 Task: Reset the filters
Action: Mouse moved to (19, 142)
Screenshot: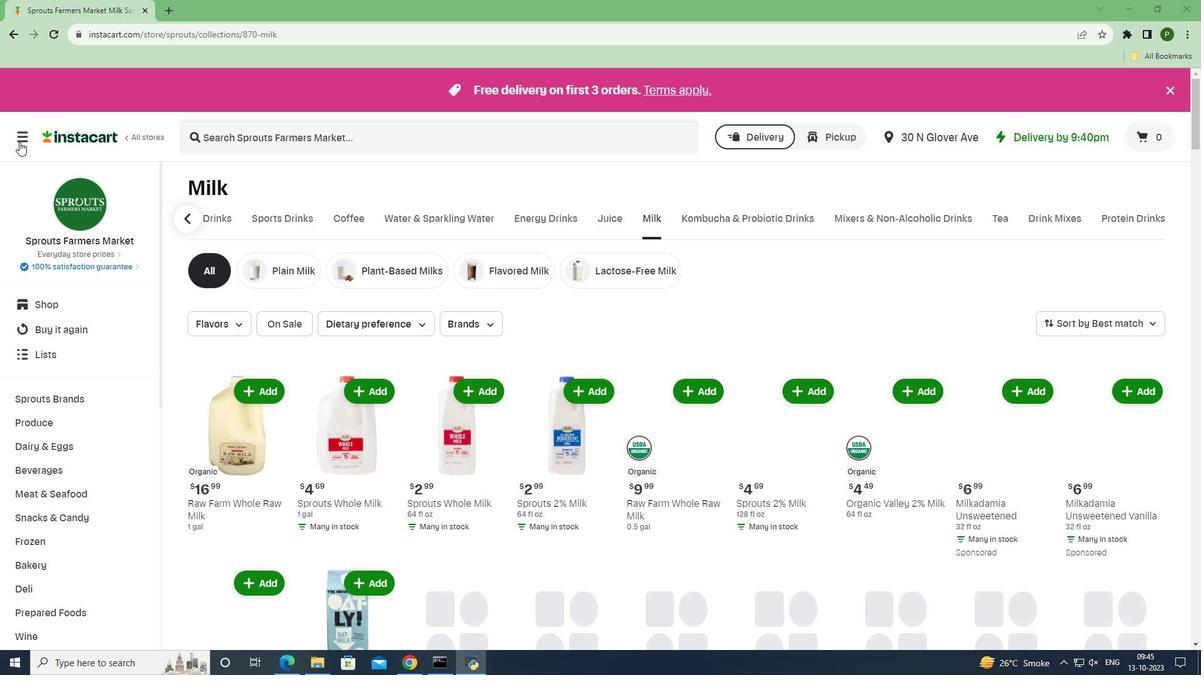 
Action: Mouse pressed left at (19, 142)
Screenshot: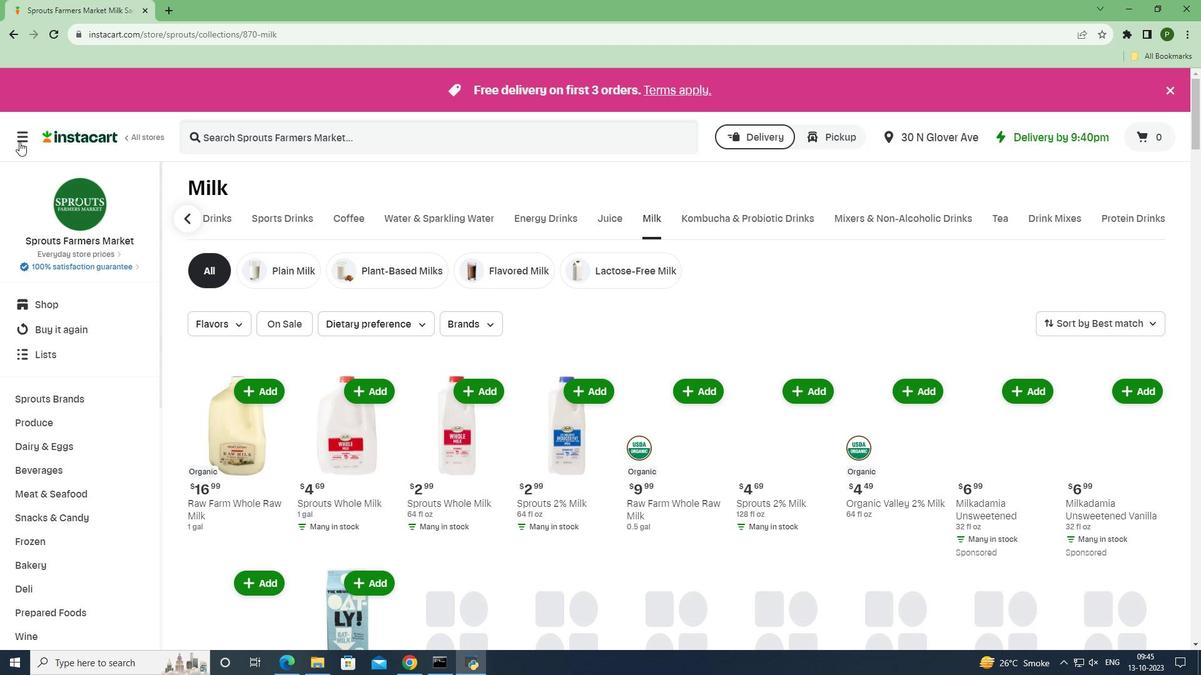
Action: Mouse moved to (43, 330)
Screenshot: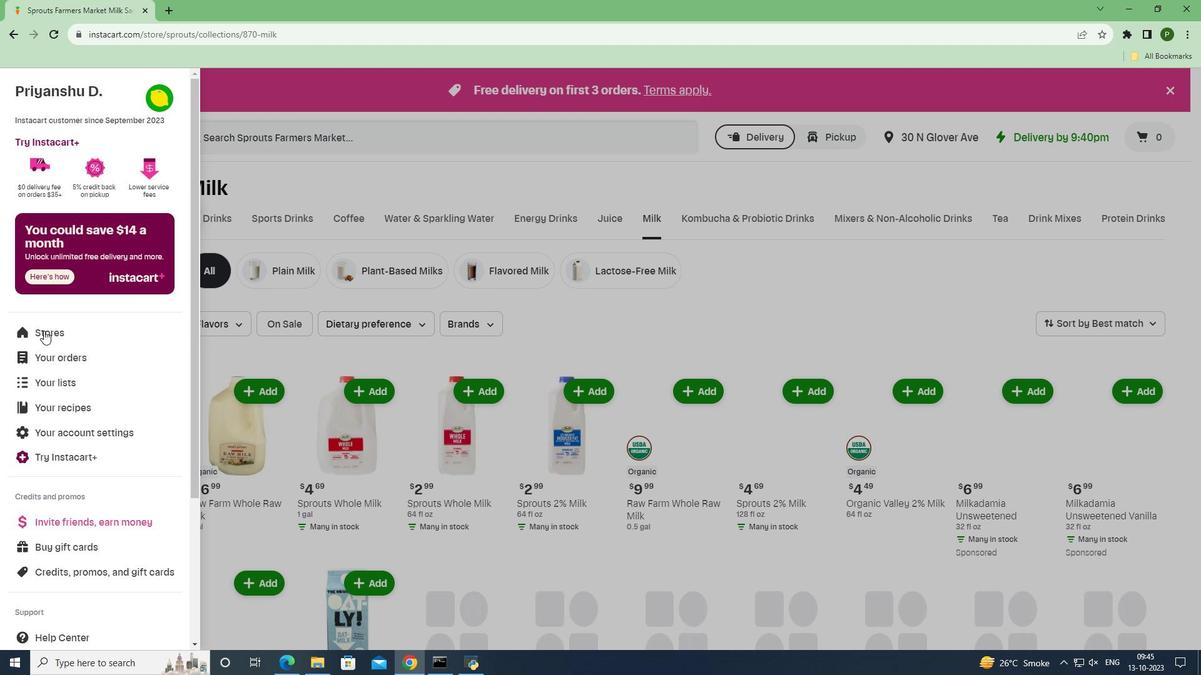 
Action: Mouse pressed left at (43, 330)
Screenshot: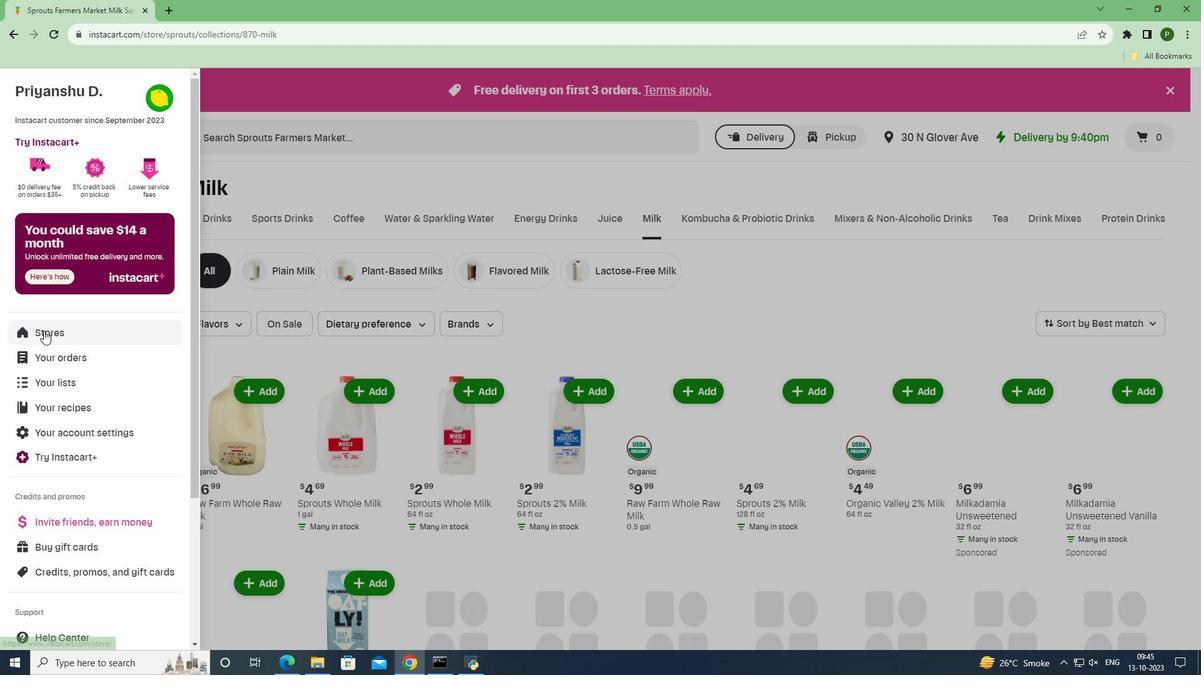 
Action: Mouse moved to (278, 146)
Screenshot: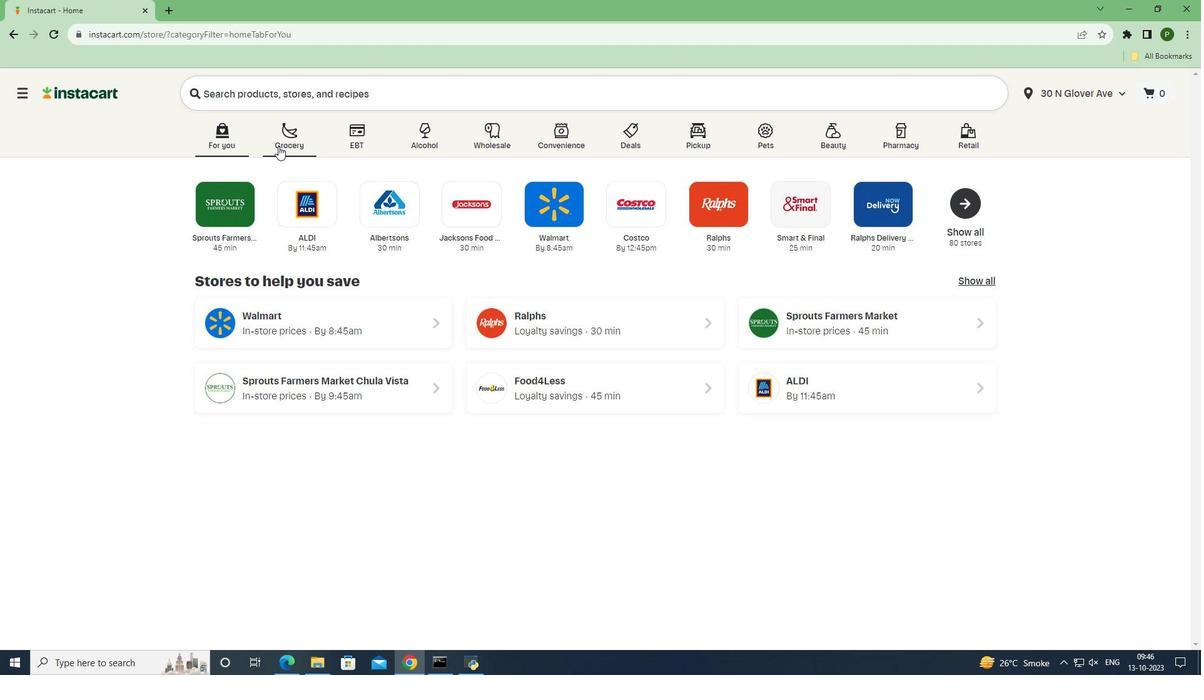 
Action: Mouse pressed left at (278, 146)
Screenshot: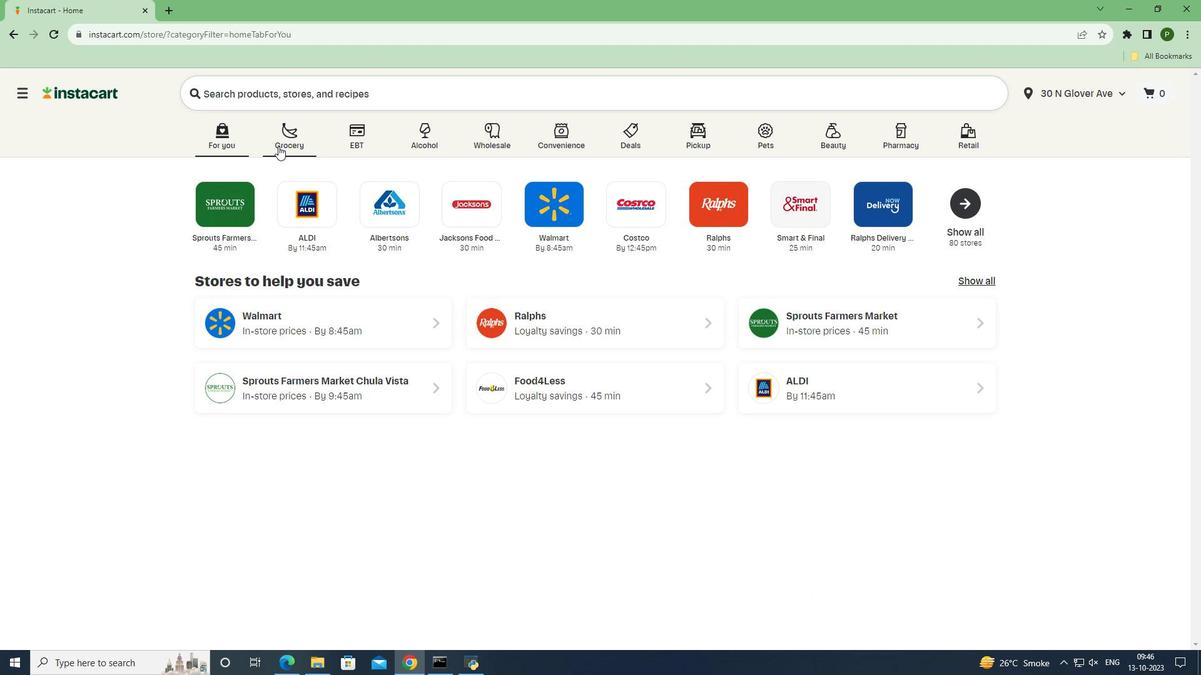
Action: Mouse moved to (762, 292)
Screenshot: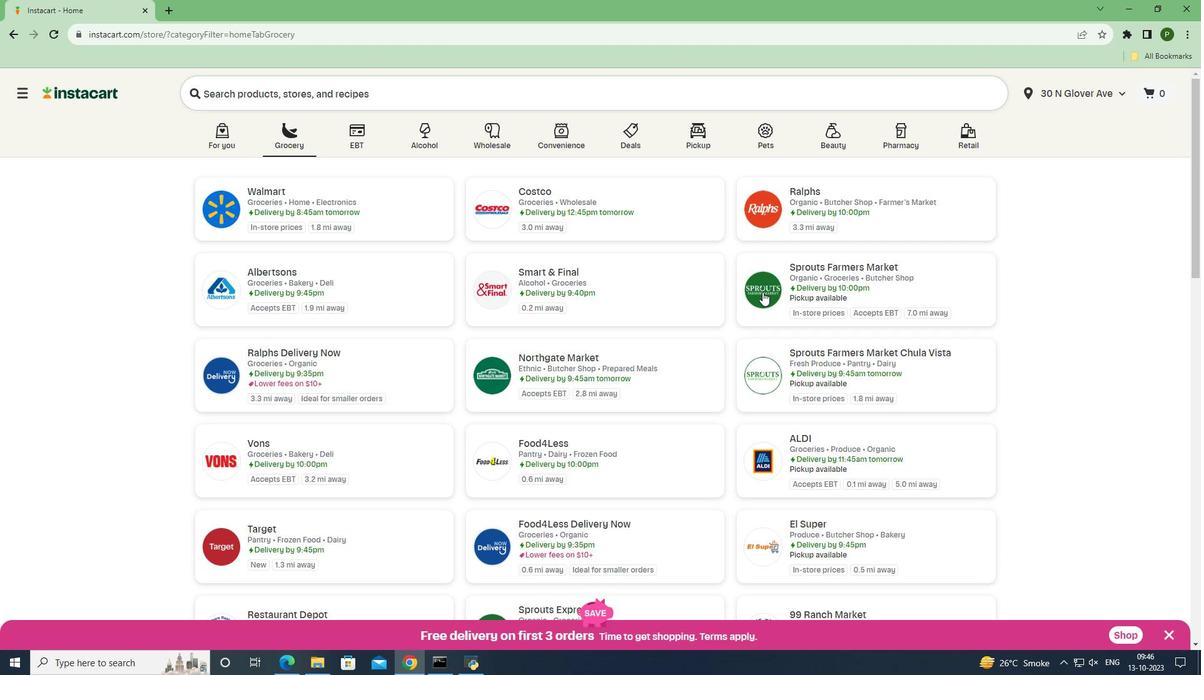 
Action: Mouse pressed left at (762, 292)
Screenshot: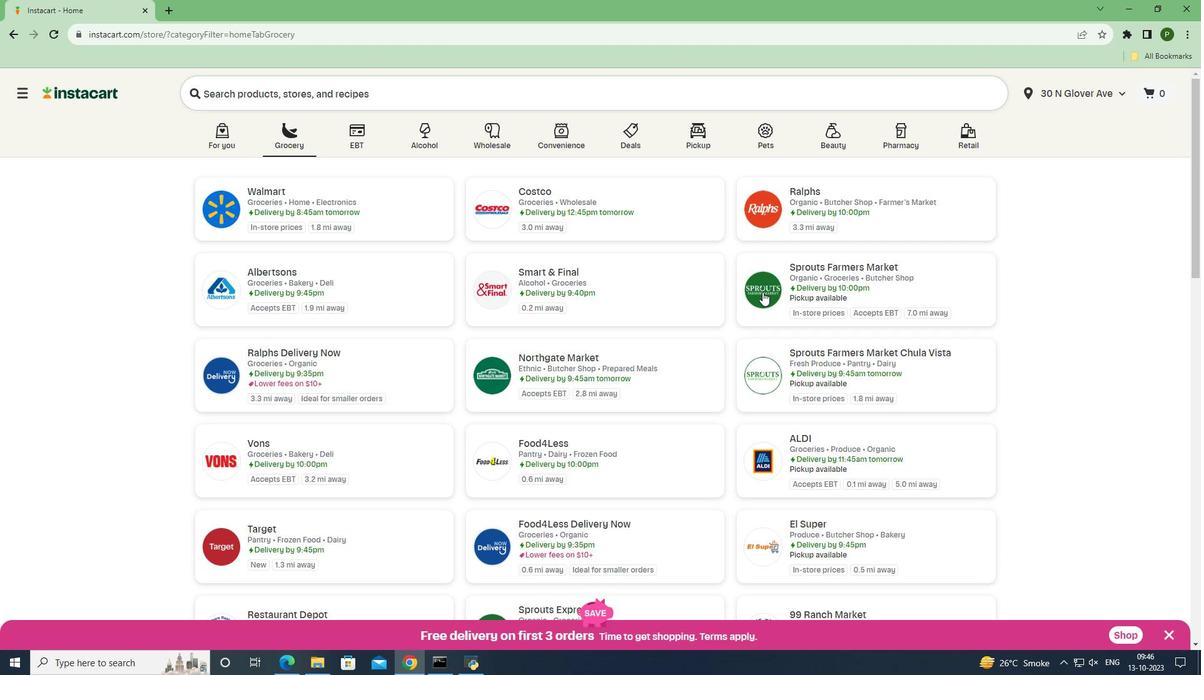 
Action: Mouse moved to (76, 437)
Screenshot: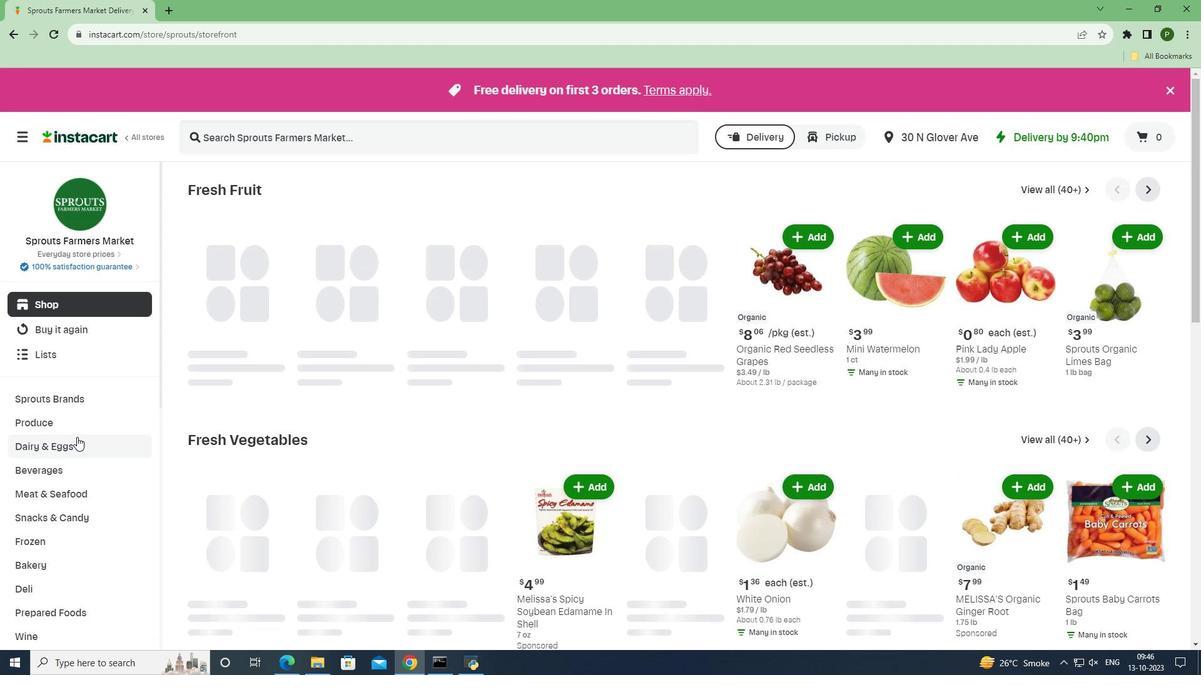 
Action: Mouse pressed left at (76, 437)
Screenshot: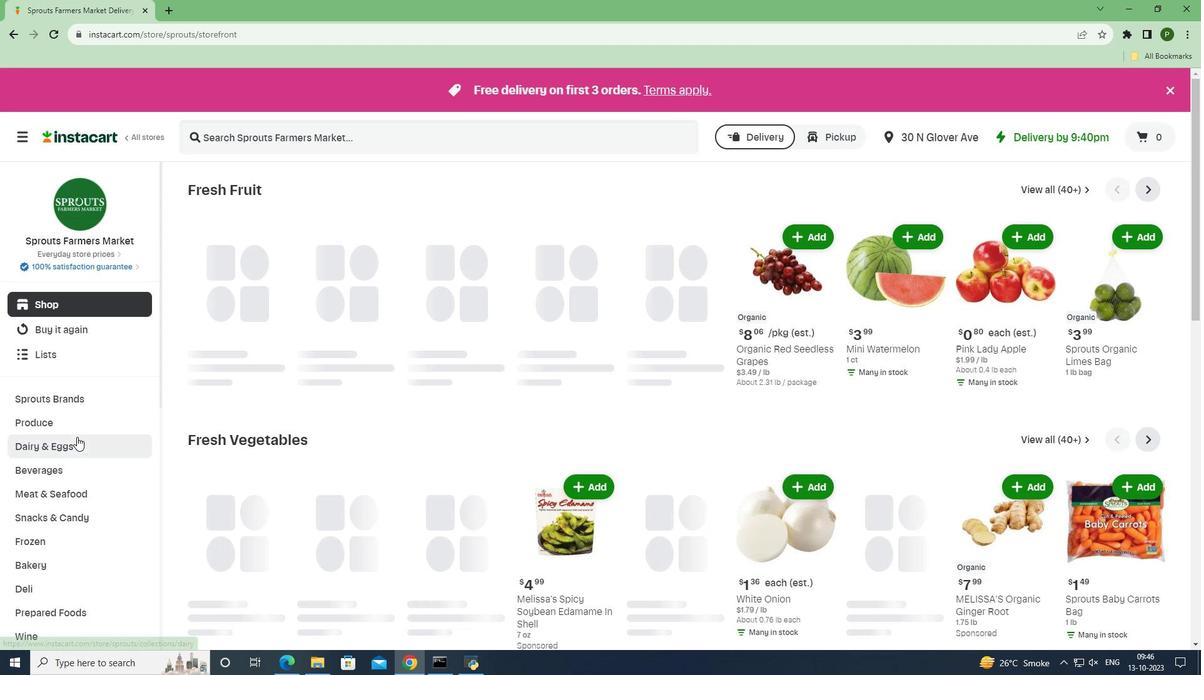 
Action: Mouse moved to (76, 470)
Screenshot: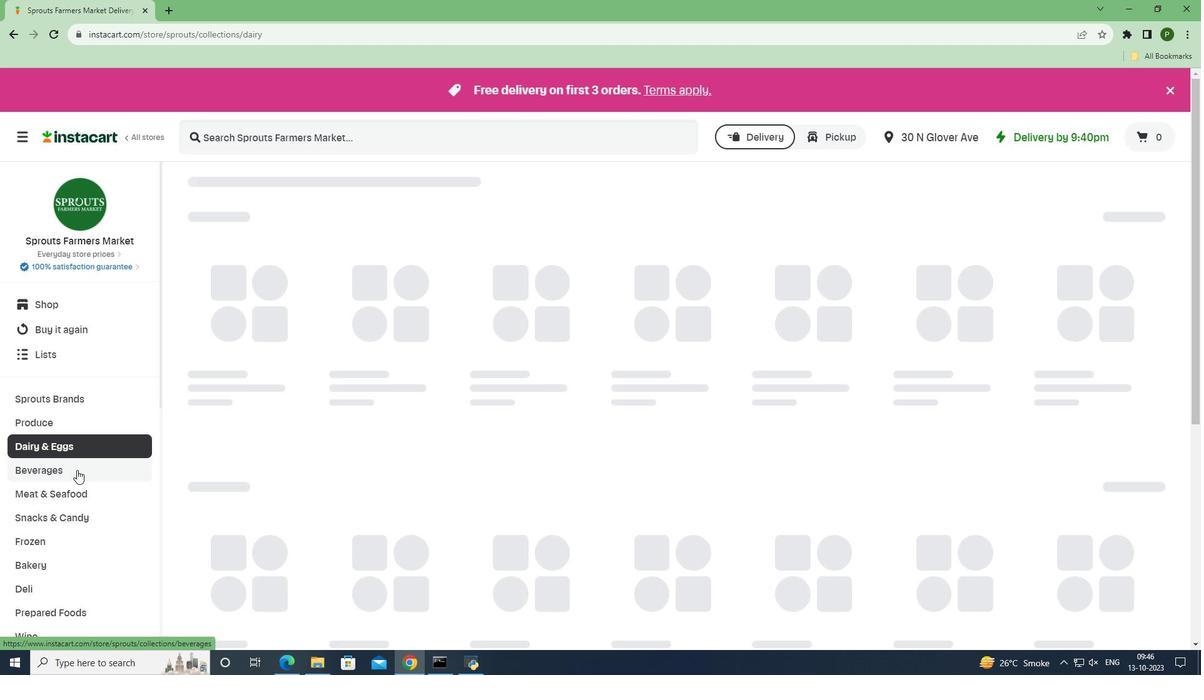 
Action: Mouse pressed left at (76, 470)
Screenshot: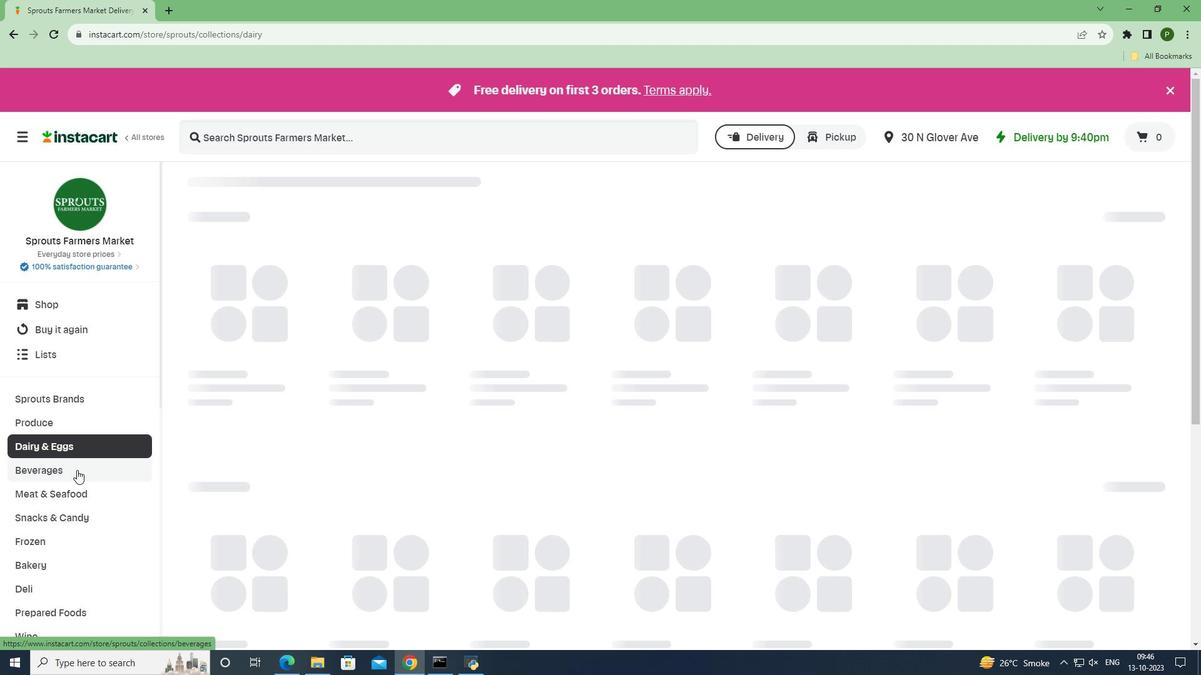 
Action: Mouse moved to (694, 218)
Screenshot: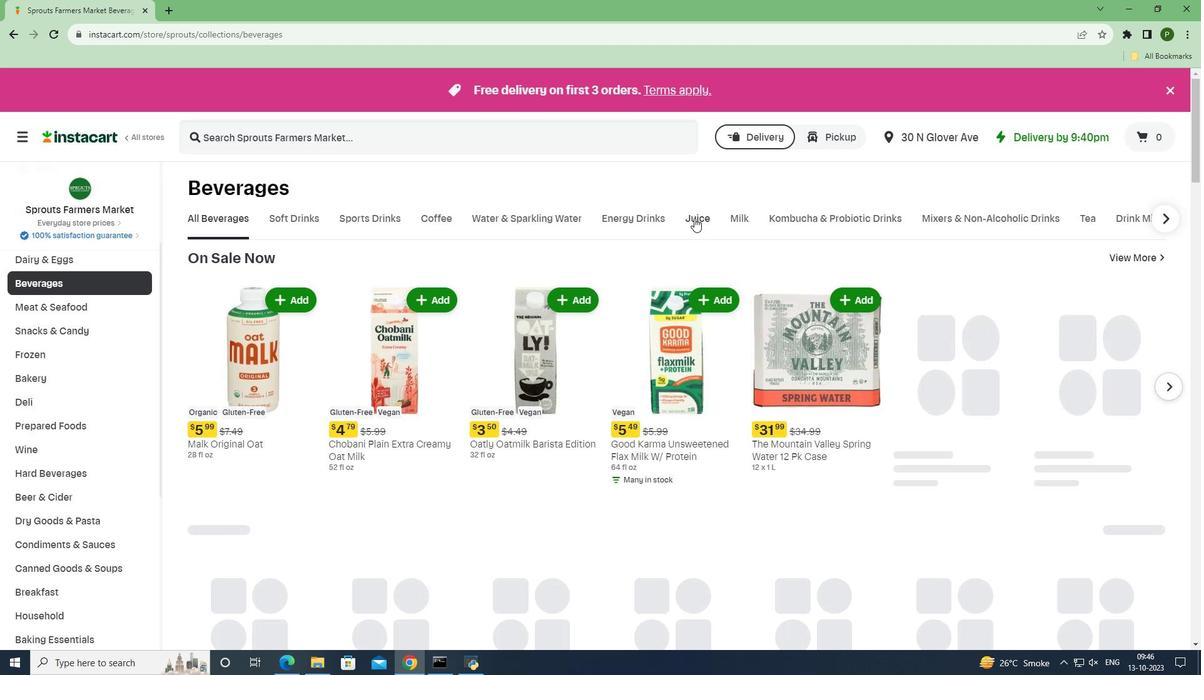 
Action: Mouse pressed left at (694, 218)
Screenshot: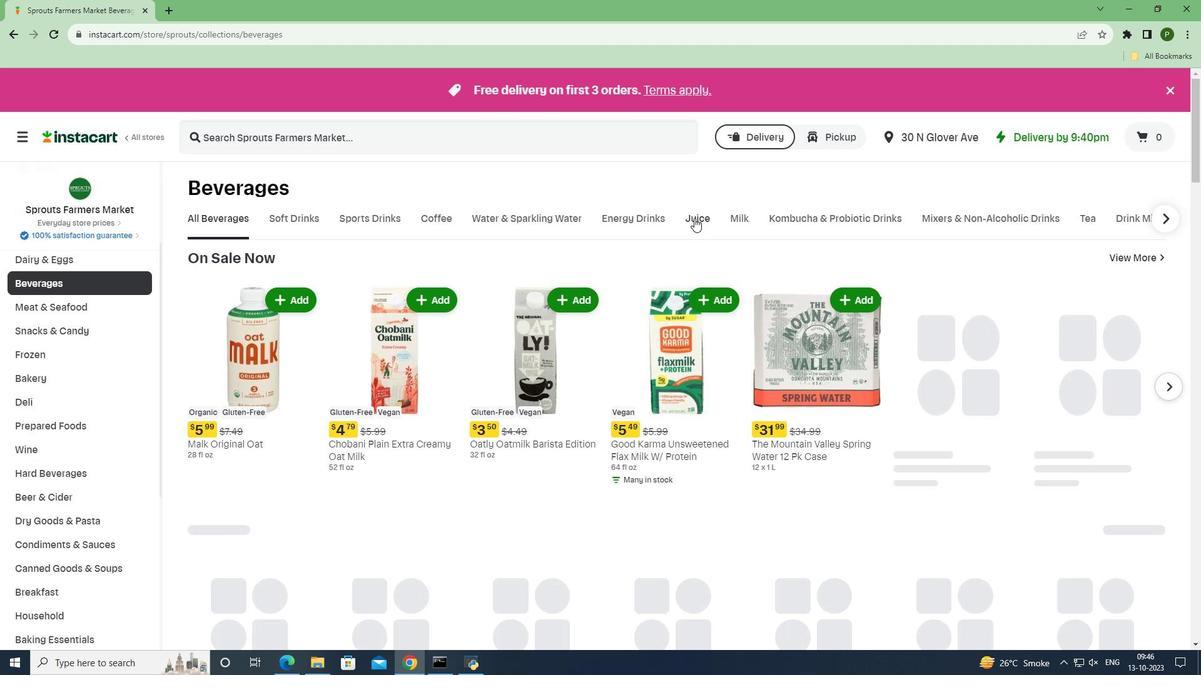 
Action: Mouse moved to (492, 325)
Screenshot: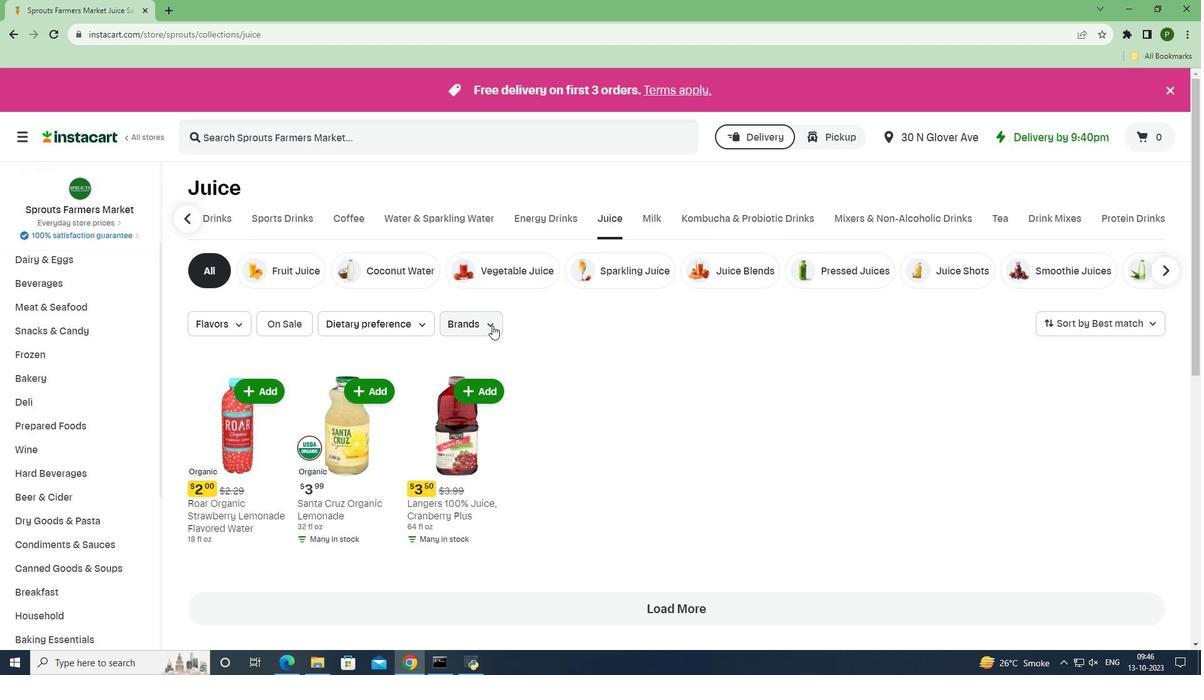 
Action: Mouse pressed left at (492, 325)
Screenshot: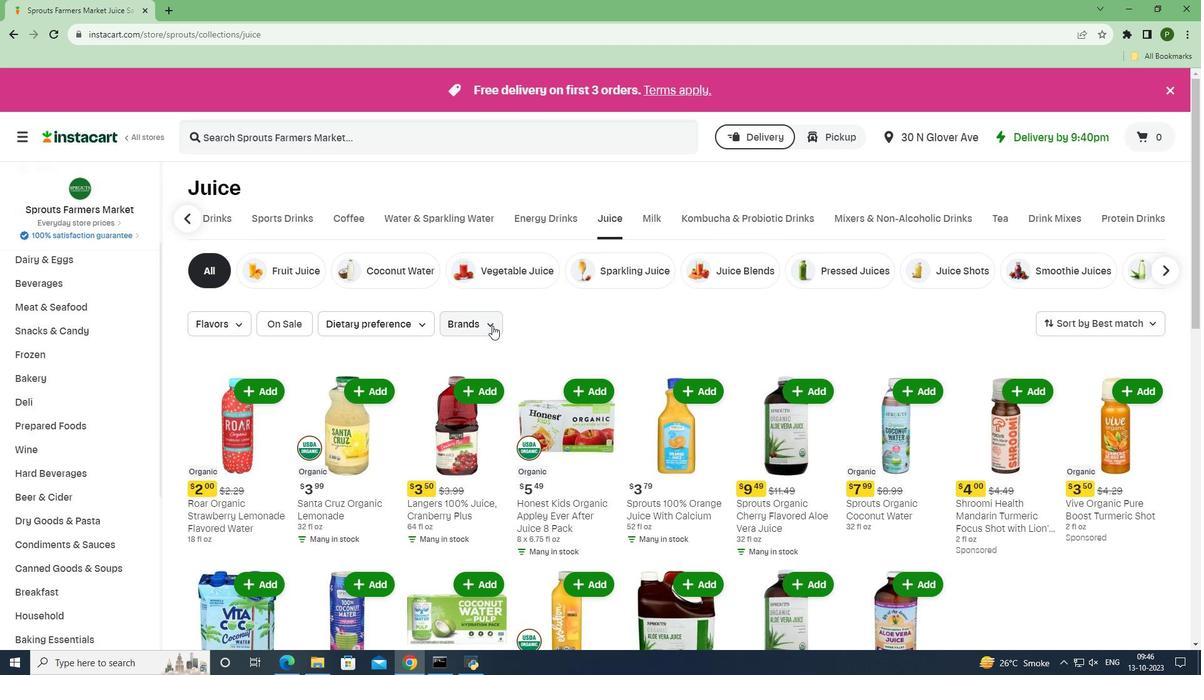 
Action: Mouse moved to (490, 384)
Screenshot: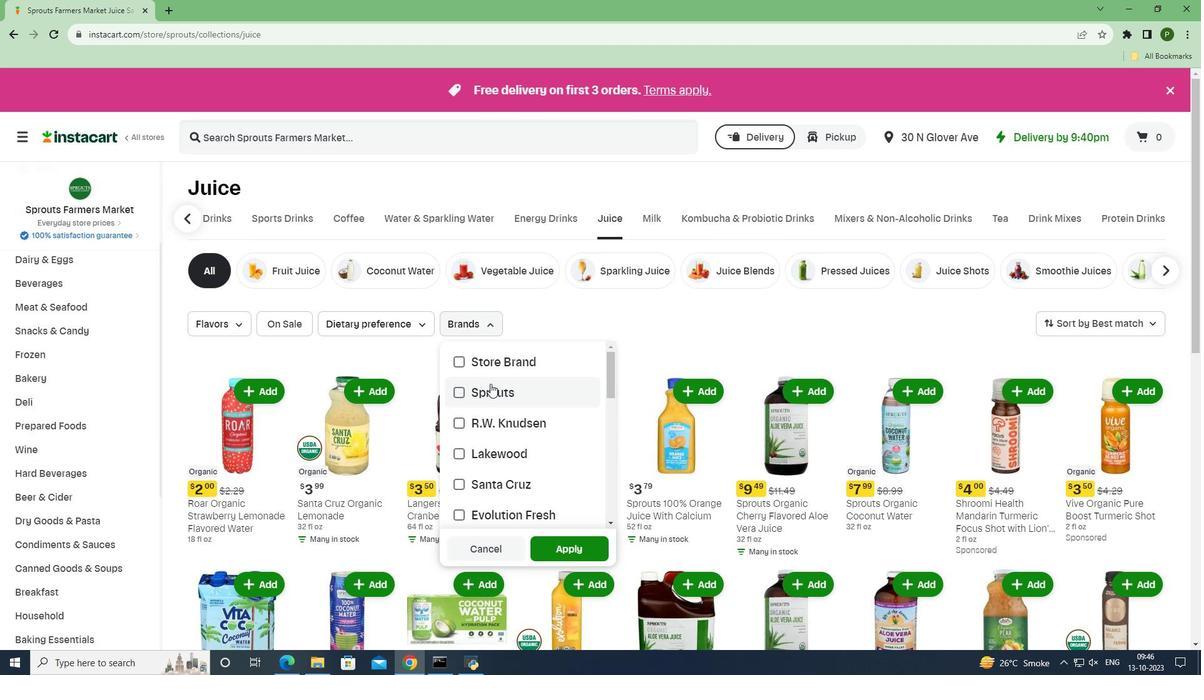 
Action: Mouse pressed left at (490, 384)
Screenshot: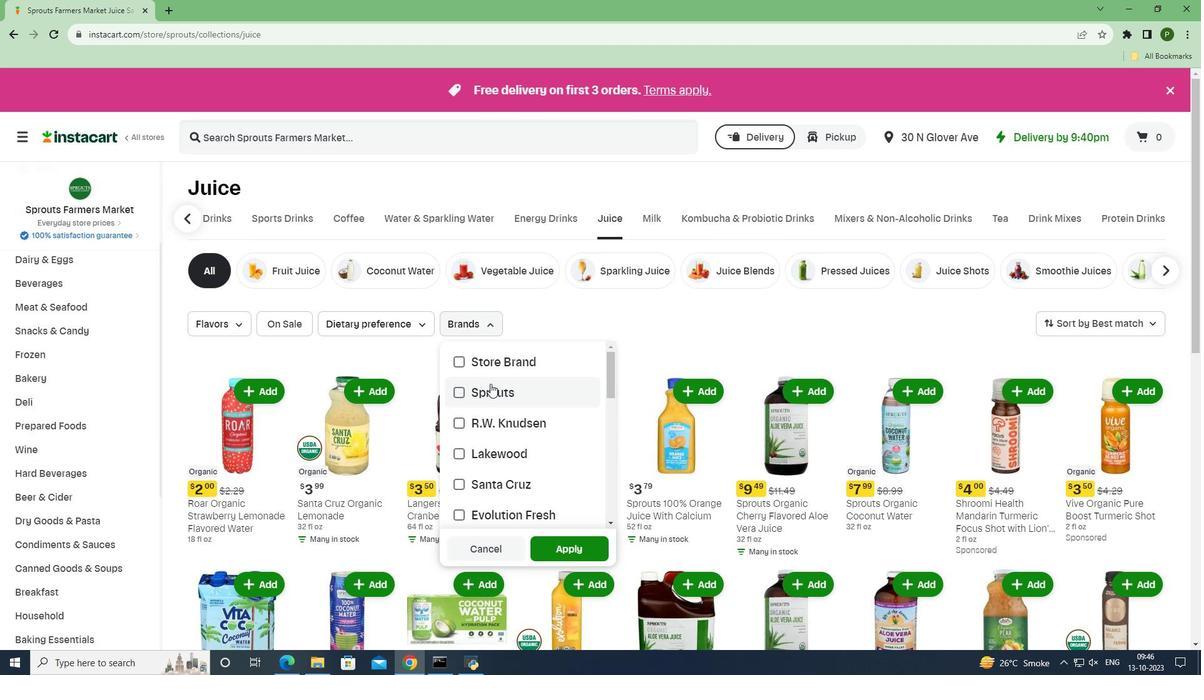 
Action: Mouse moved to (571, 542)
Screenshot: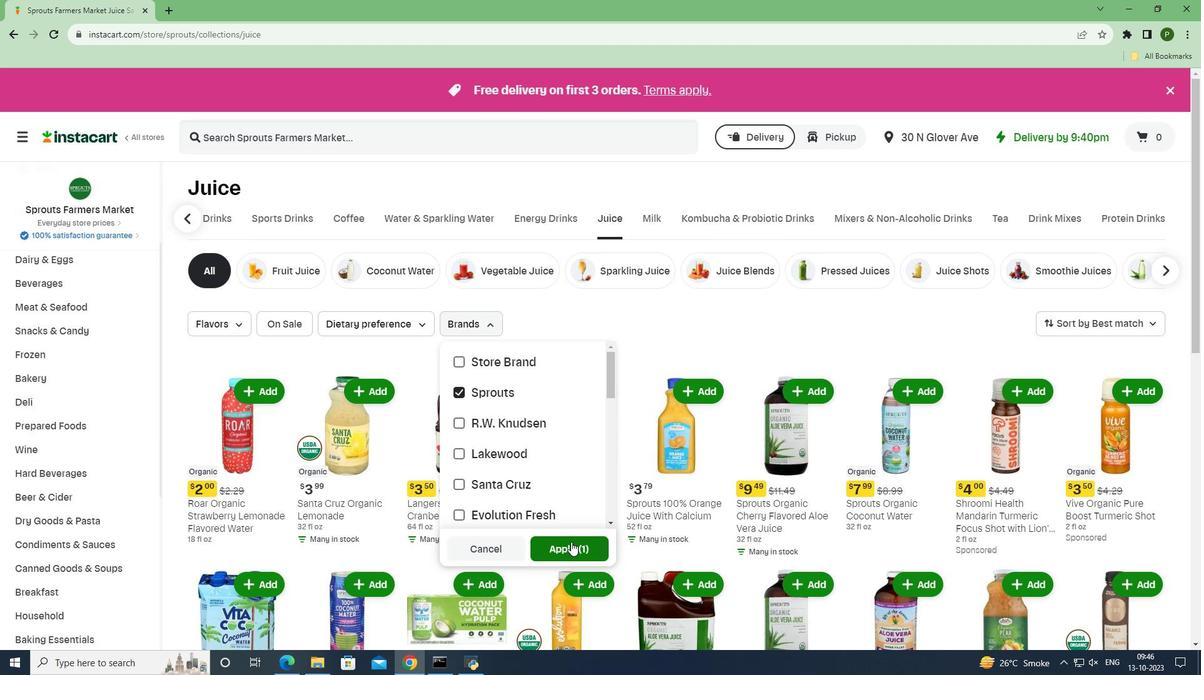 
Action: Mouse pressed left at (571, 542)
Screenshot: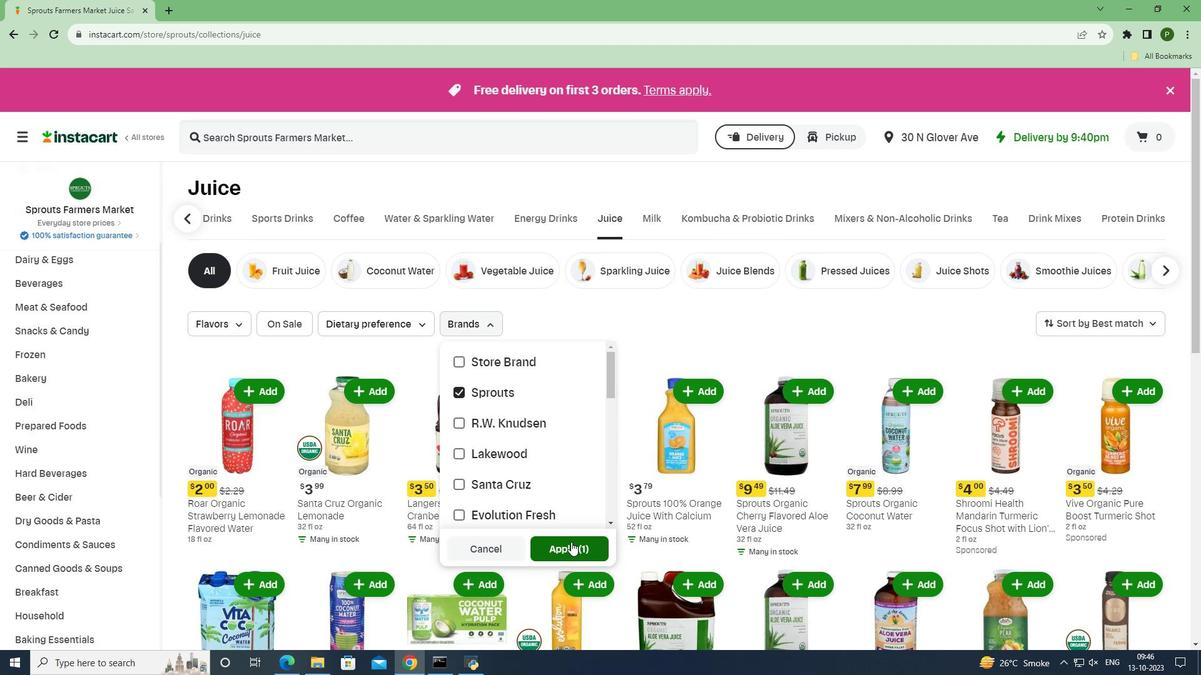 
Action: Mouse moved to (519, 320)
Screenshot: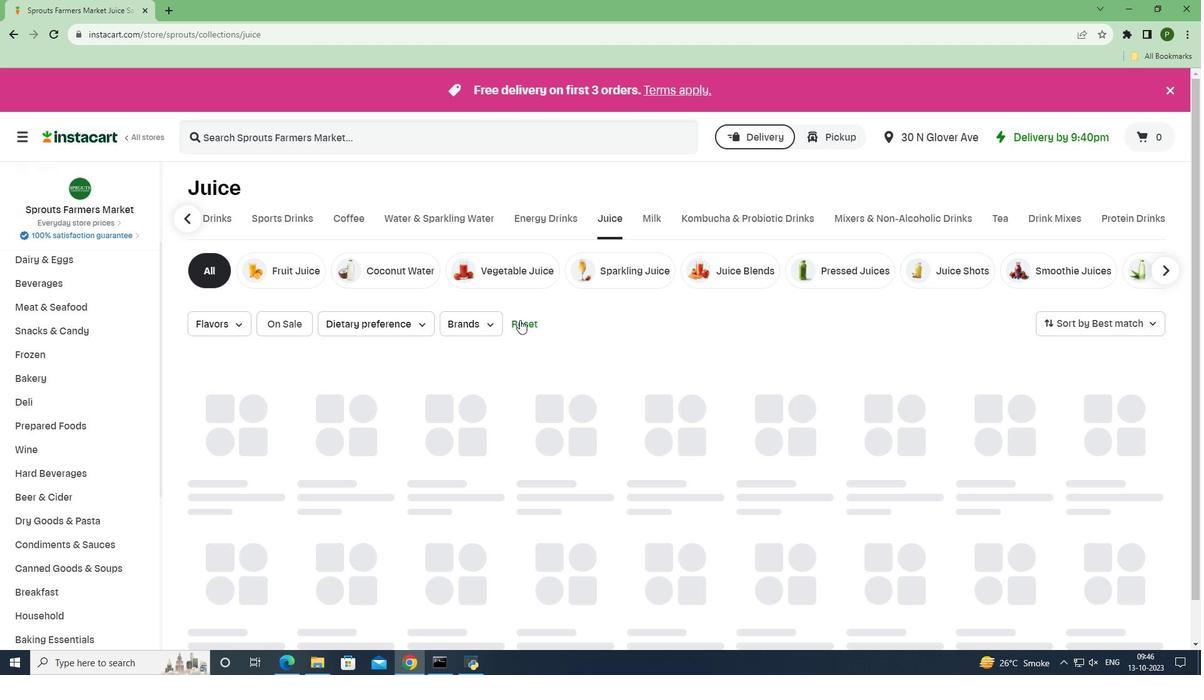 
Action: Mouse pressed left at (519, 320)
Screenshot: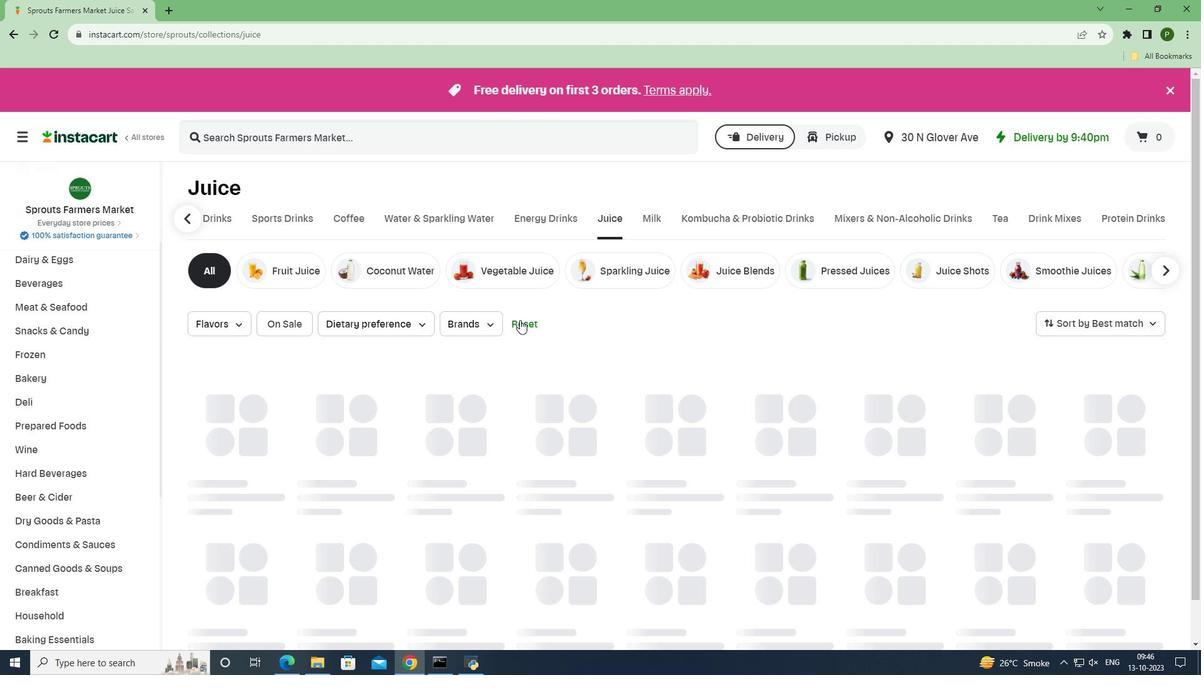 
Action: Mouse moved to (662, 414)
Screenshot: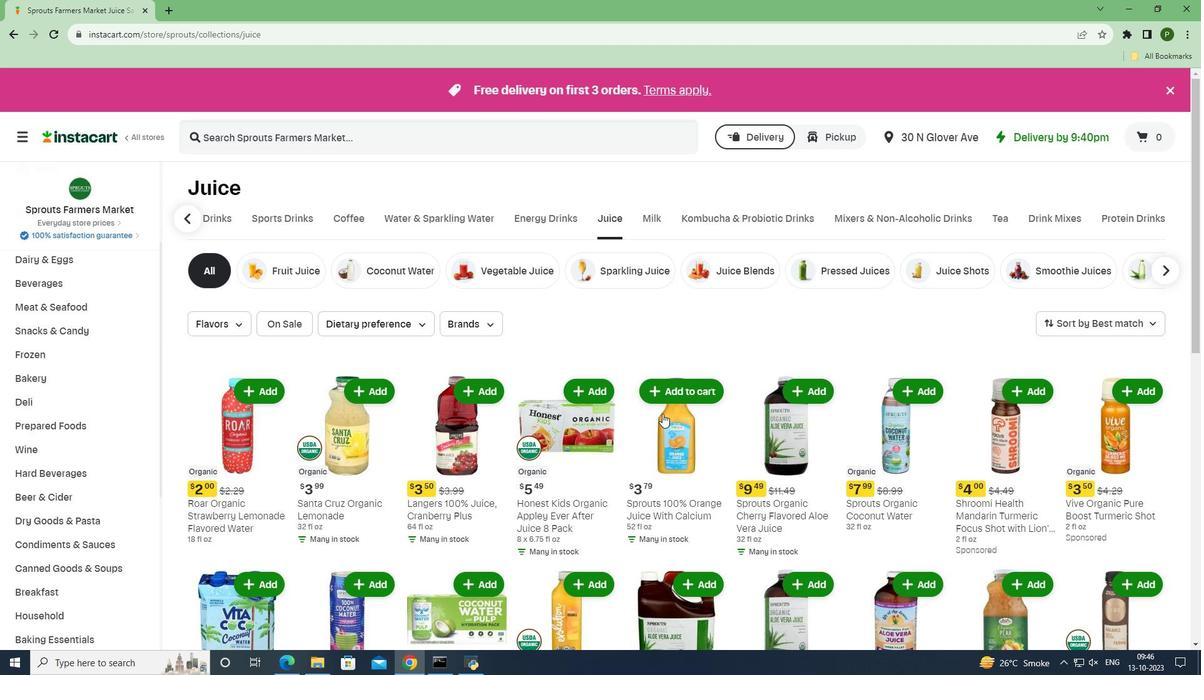 
